 Task: Create in the project AptitudeWorks and in the Backlog issue 'Address issues related to incorrect calculations or data aggregation' a child issue 'Serverless computing application latency optimization and reporting', and assign it to team member softage.3@softage.net. Create in the project AptitudeWorks and in the Backlog issue 'Develop a new feature to allow for automated document generation' a child issue 'Automated infrastructure disaster recovery optimization and reporting', and assign it to team member softage.4@softage.net
Action: Mouse moved to (189, 57)
Screenshot: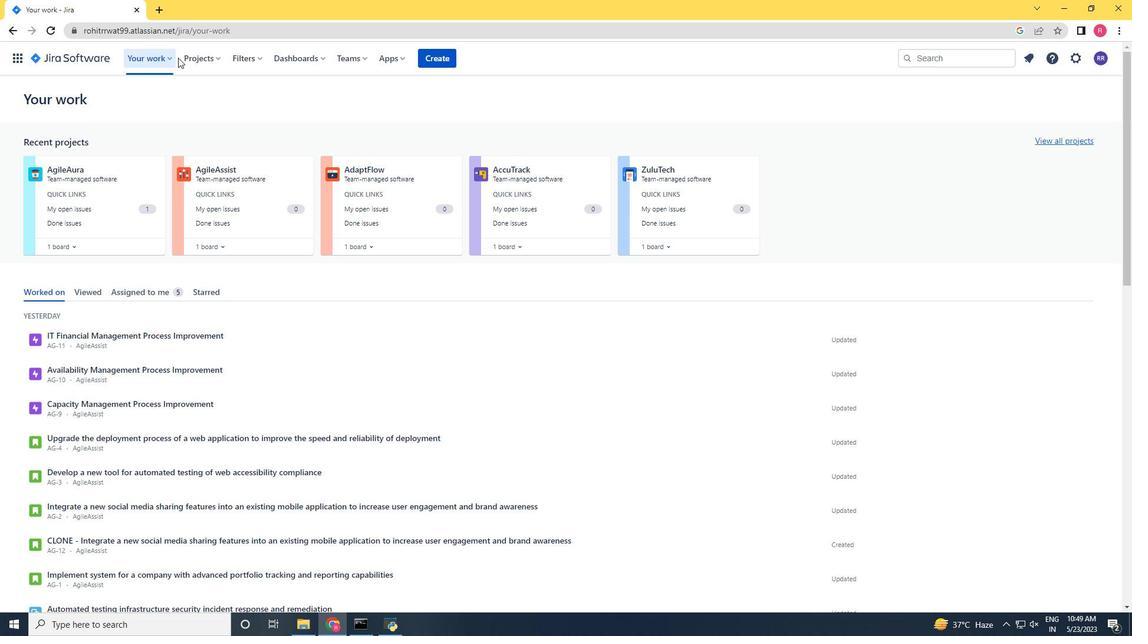 
Action: Mouse pressed left at (189, 57)
Screenshot: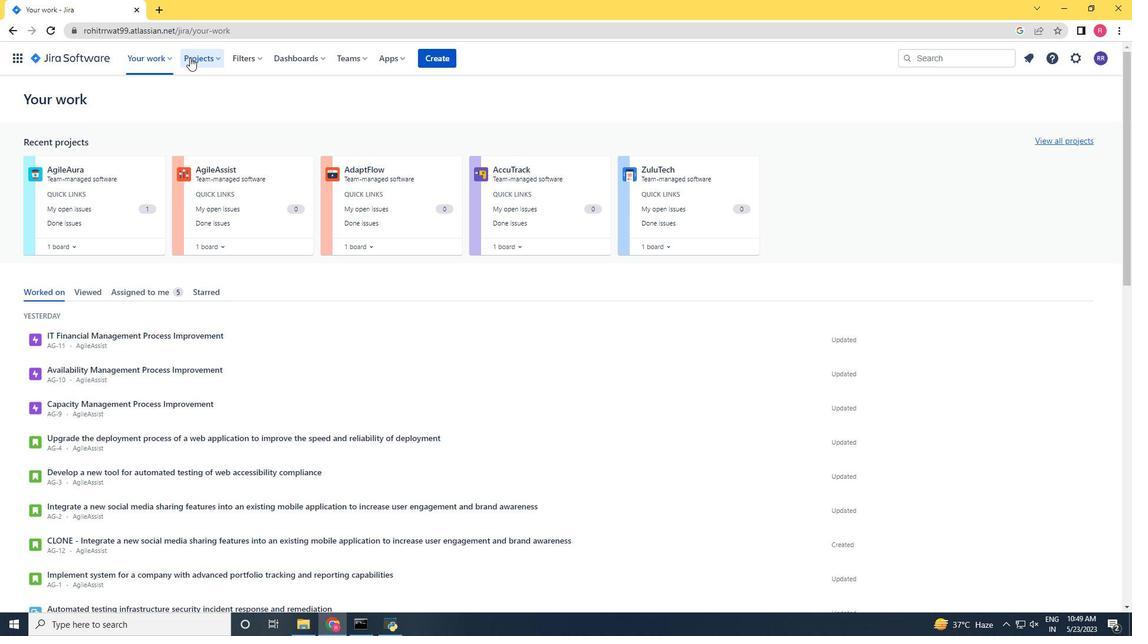 
Action: Mouse moved to (250, 99)
Screenshot: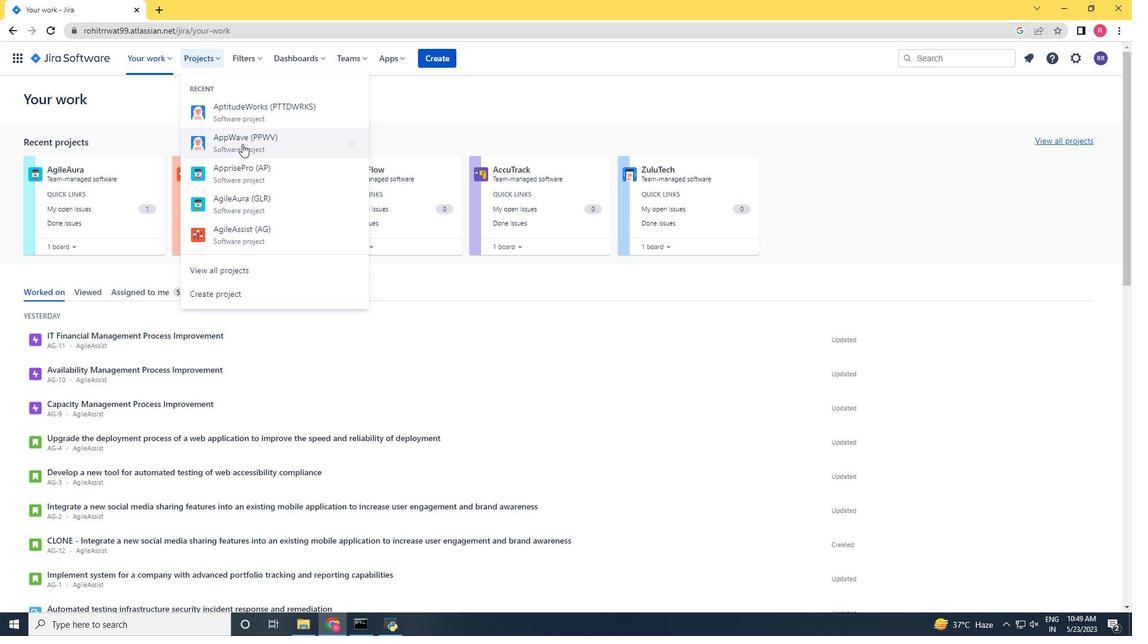 
Action: Mouse pressed left at (250, 99)
Screenshot: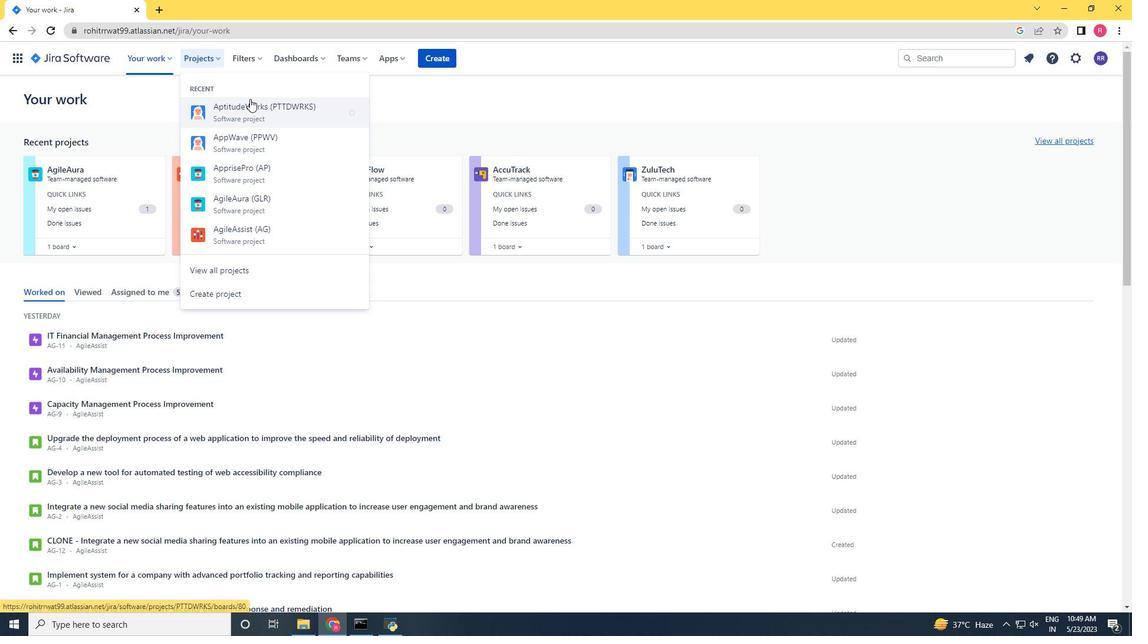 
Action: Mouse moved to (71, 187)
Screenshot: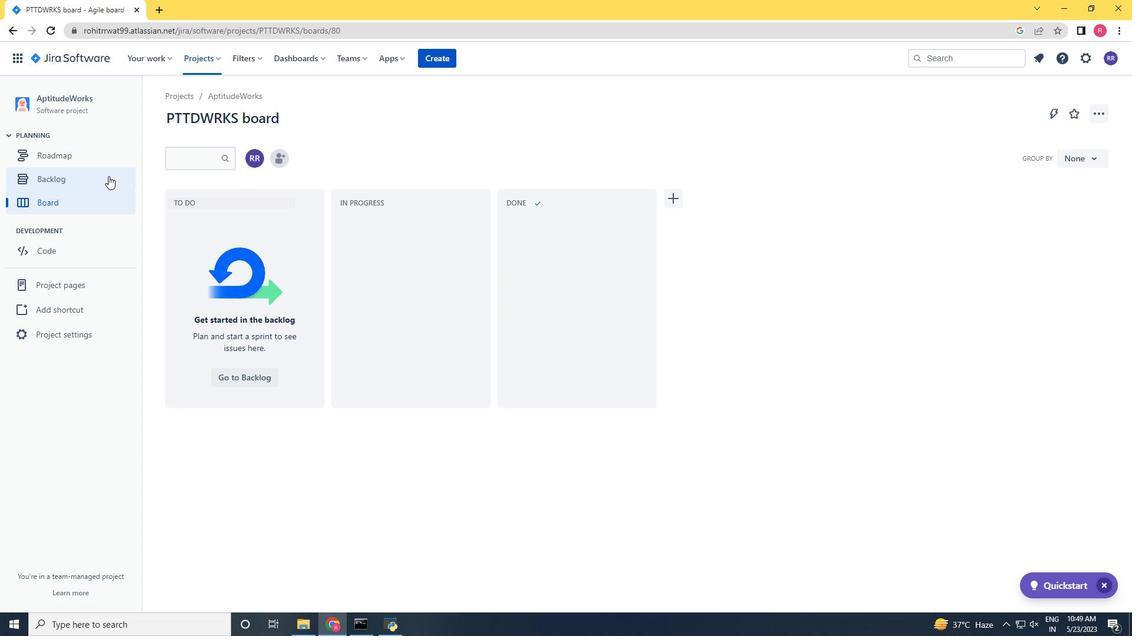 
Action: Mouse pressed left at (71, 187)
Screenshot: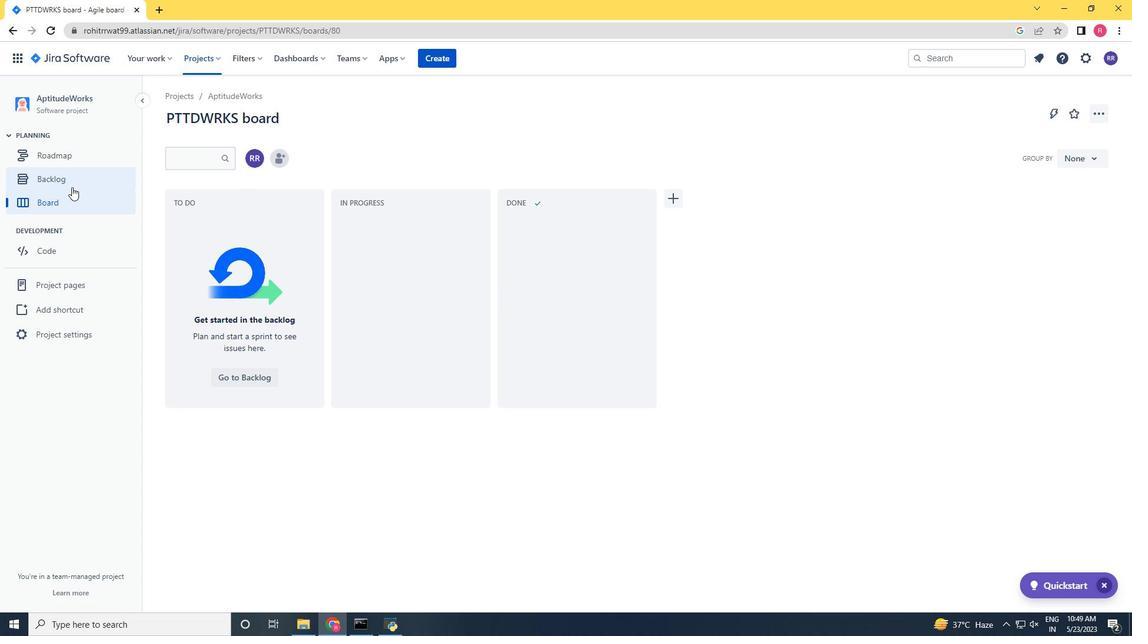 
Action: Mouse moved to (689, 397)
Screenshot: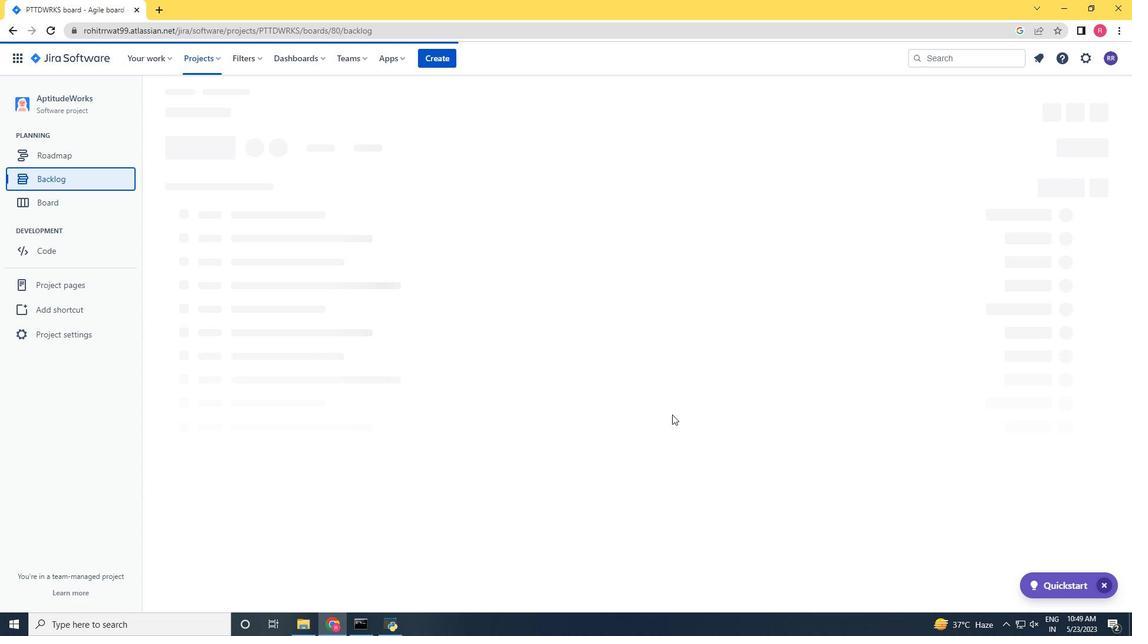 
Action: Mouse scrolled (689, 396) with delta (0, 0)
Screenshot: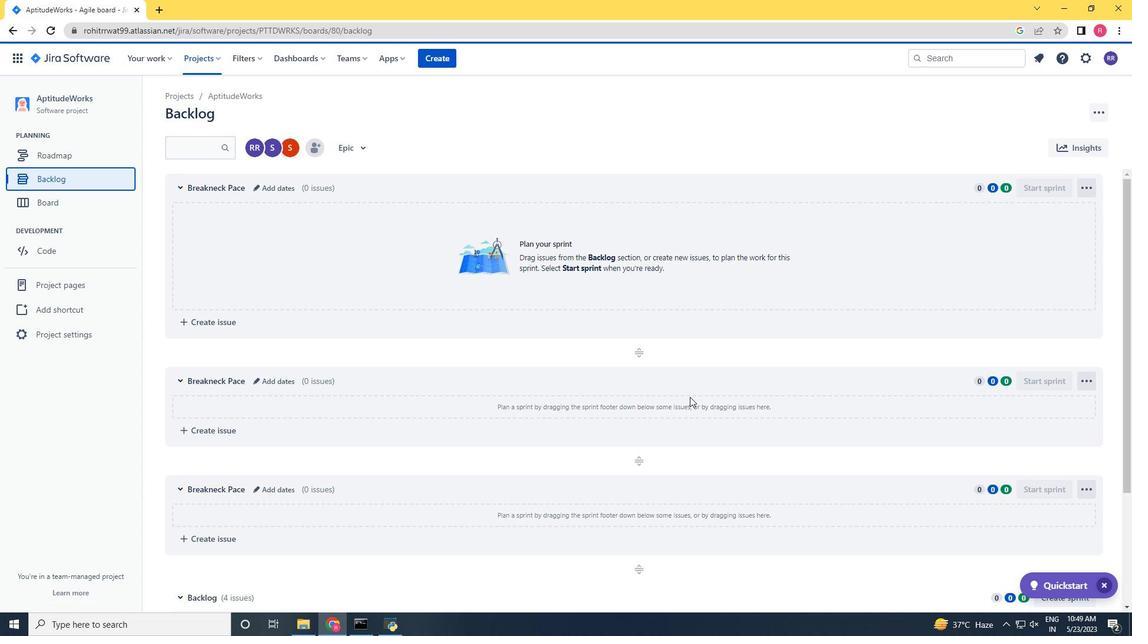
Action: Mouse scrolled (689, 396) with delta (0, 0)
Screenshot: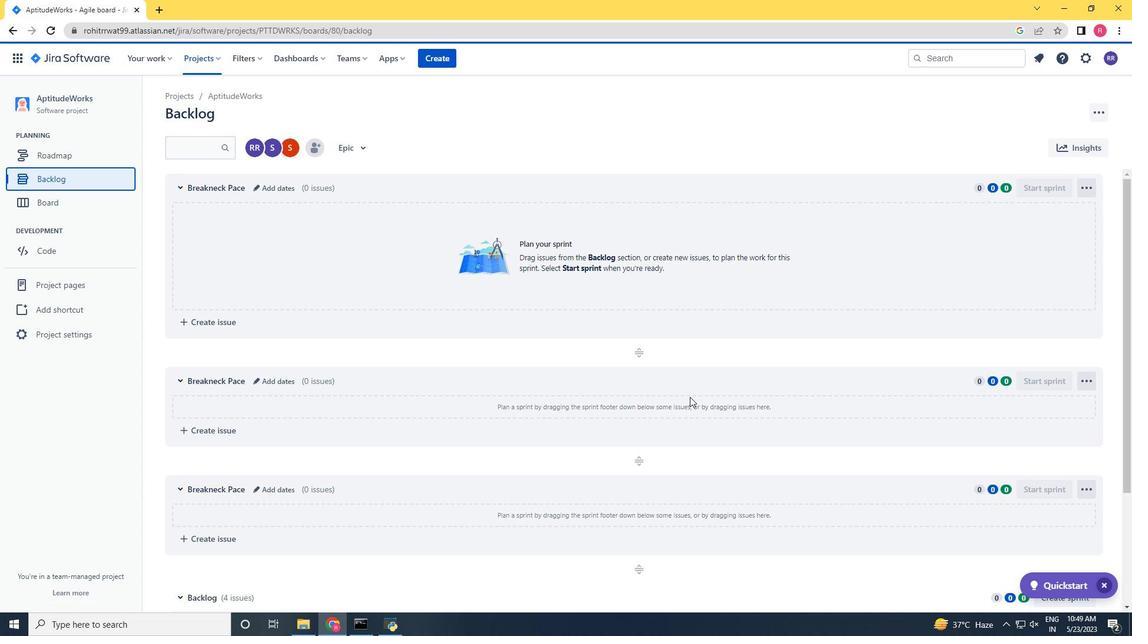 
Action: Mouse scrolled (689, 396) with delta (0, 0)
Screenshot: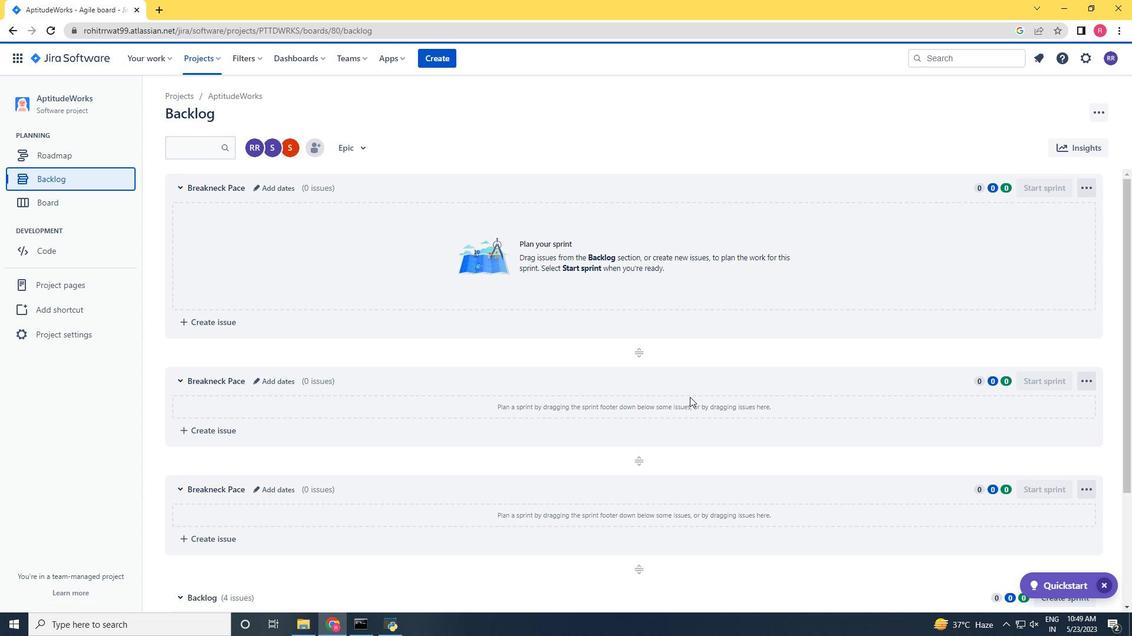 
Action: Mouse scrolled (689, 396) with delta (0, 0)
Screenshot: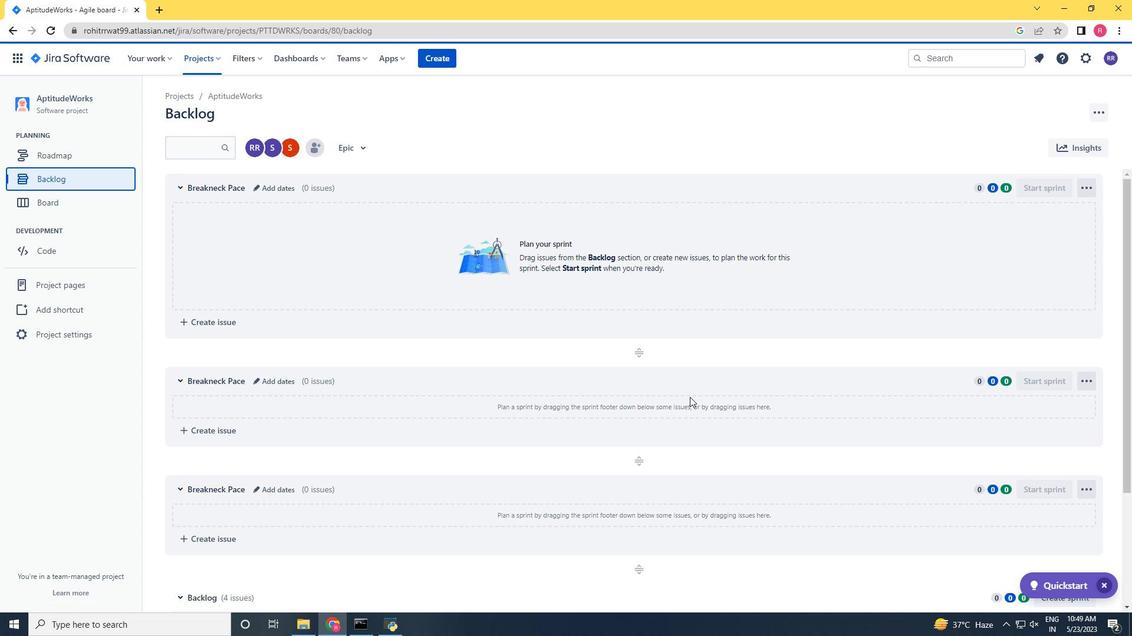 
Action: Mouse scrolled (689, 396) with delta (0, 0)
Screenshot: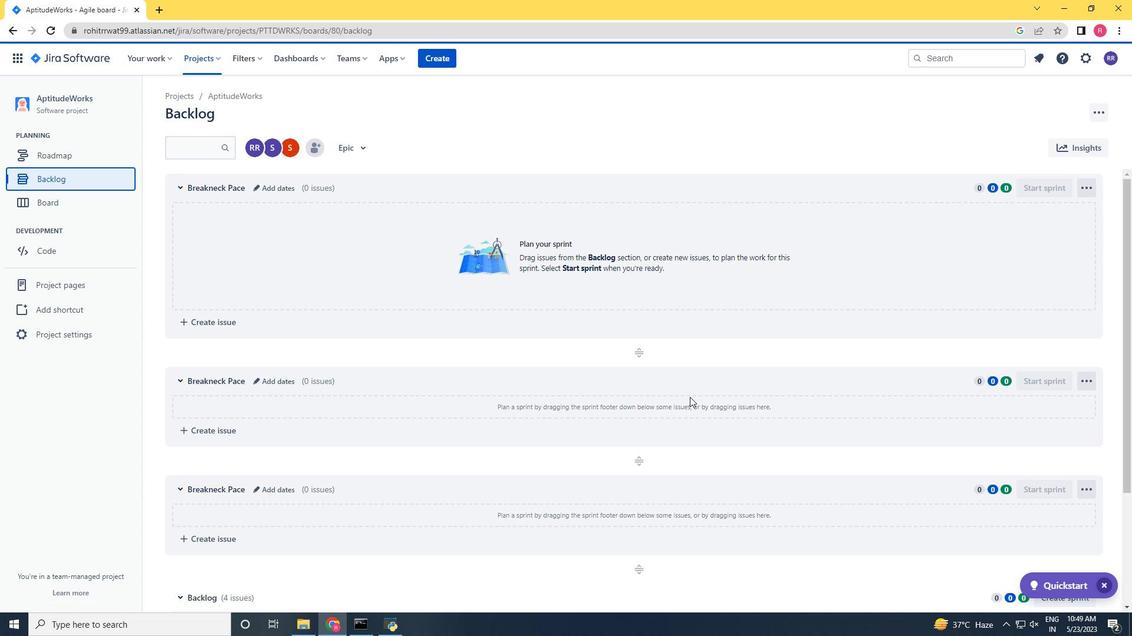 
Action: Mouse moved to (869, 474)
Screenshot: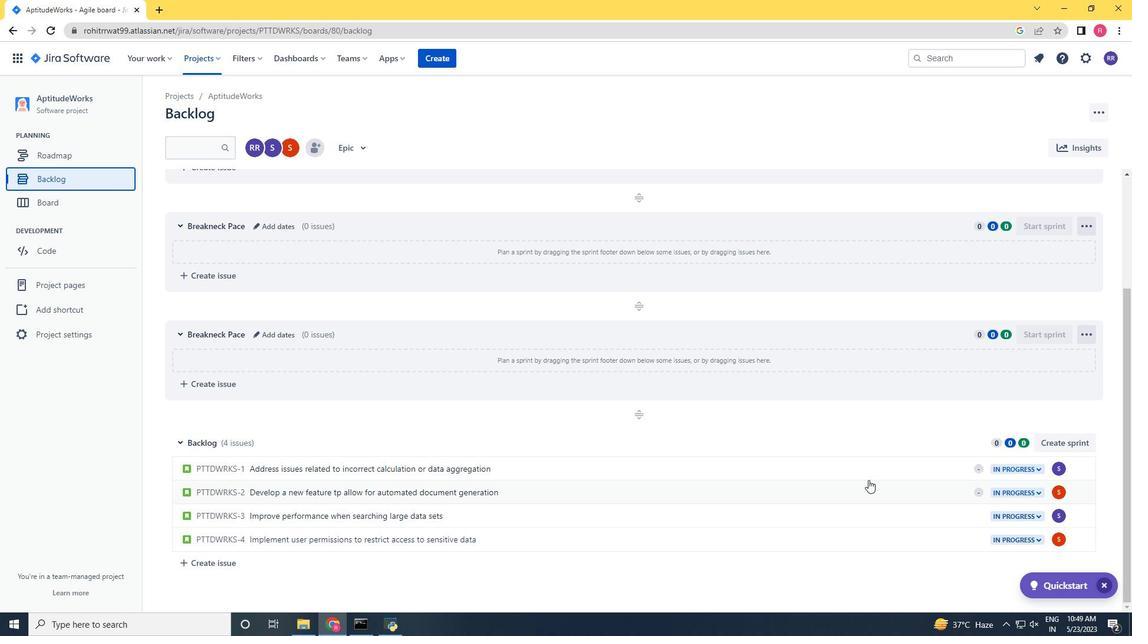 
Action: Mouse pressed left at (869, 474)
Screenshot: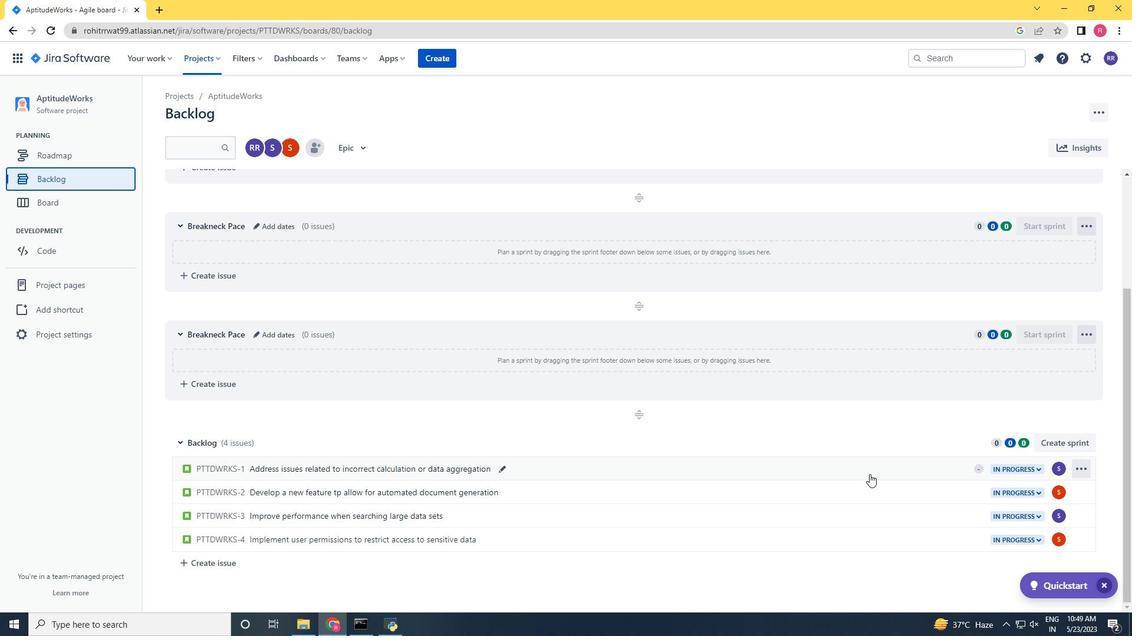 
Action: Mouse moved to (922, 257)
Screenshot: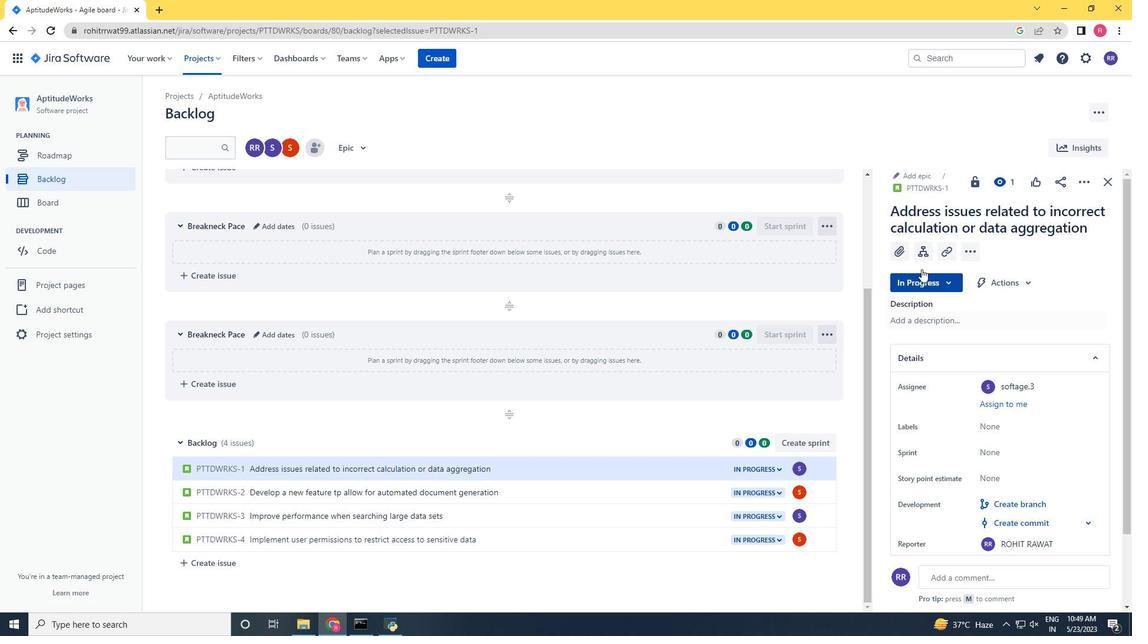 
Action: Mouse pressed left at (922, 257)
Screenshot: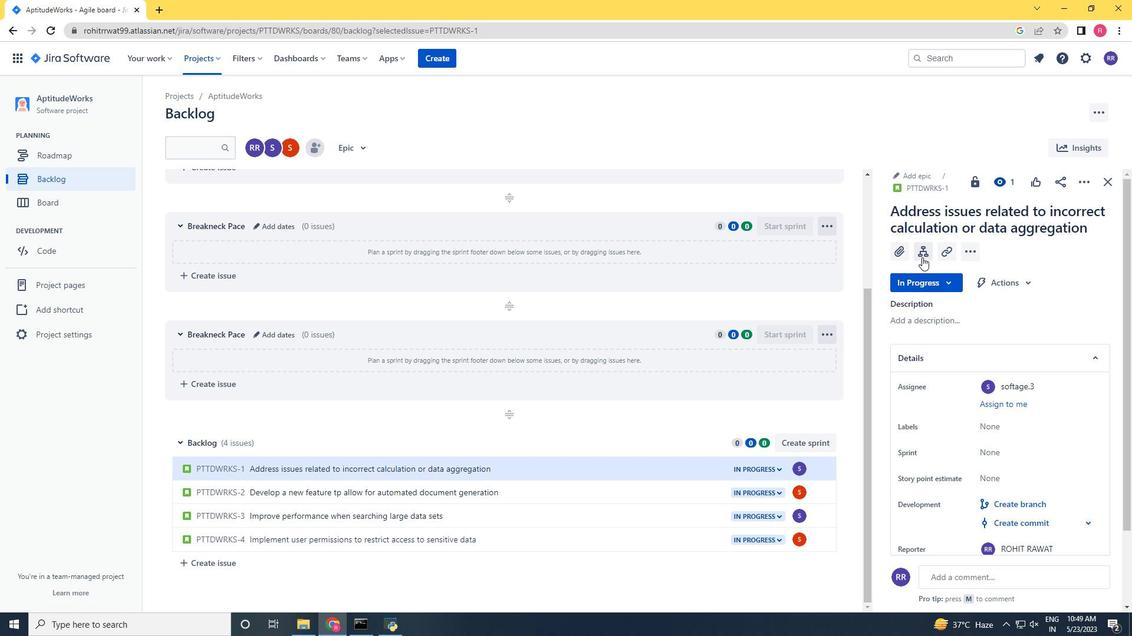 
Action: Mouse moved to (914, 372)
Screenshot: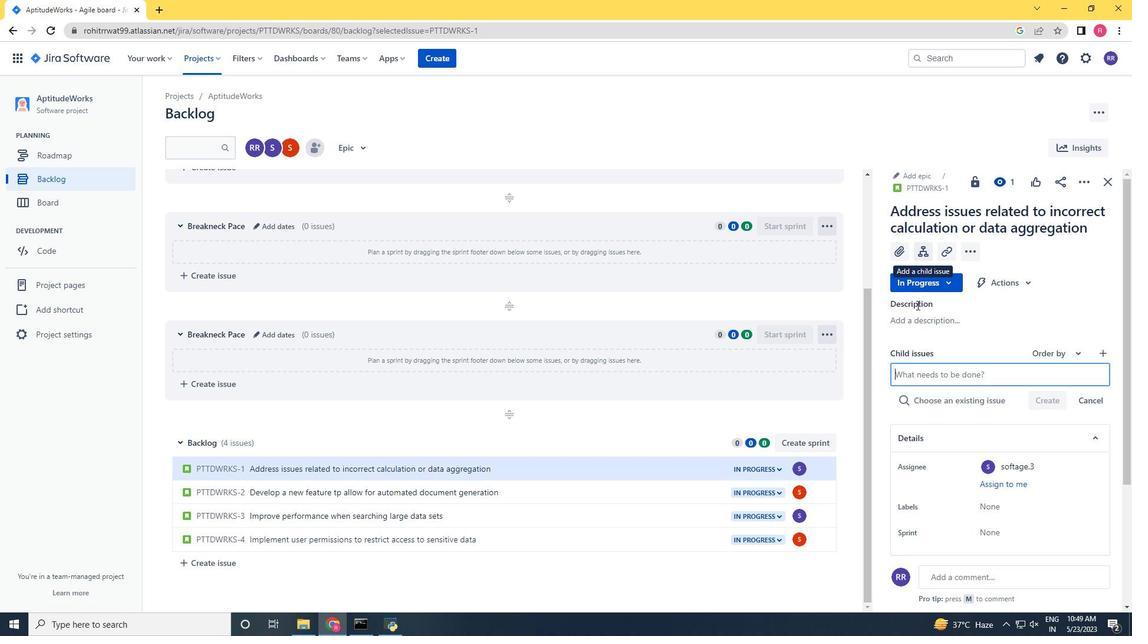
Action: Key pressed <Key.shift>Serverless<Key.space>computing<Key.space>pplication<Key.space><Key.left><Key.left><Key.left><Key.left><Key.left><Key.left><Key.left><Key.left><Key.left><Key.left><Key.backspace><Key.shift>ap<Key.right><Key.right><Key.right><Key.right><Key.right><Key.right><Key.right><Key.right><Key.right><Key.right><Key.right><Key.right><Key.right>latency<Key.space>optimix<Key.backspace>zation<Key.space>and<Key.space>reporting<Key.enter>
Screenshot: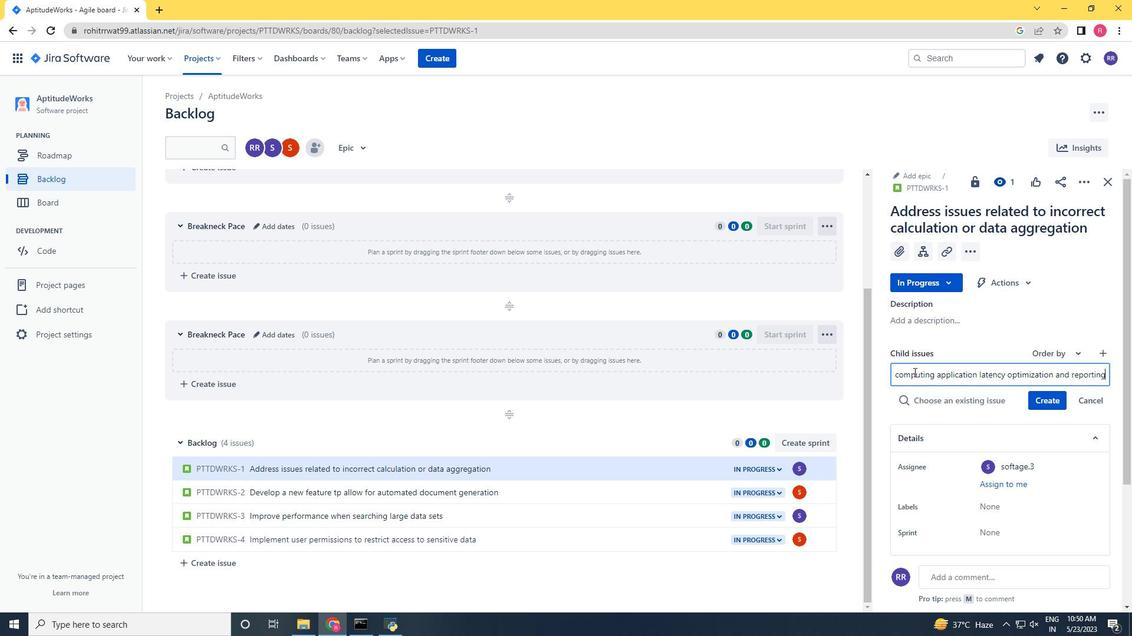 
Action: Mouse moved to (691, 494)
Screenshot: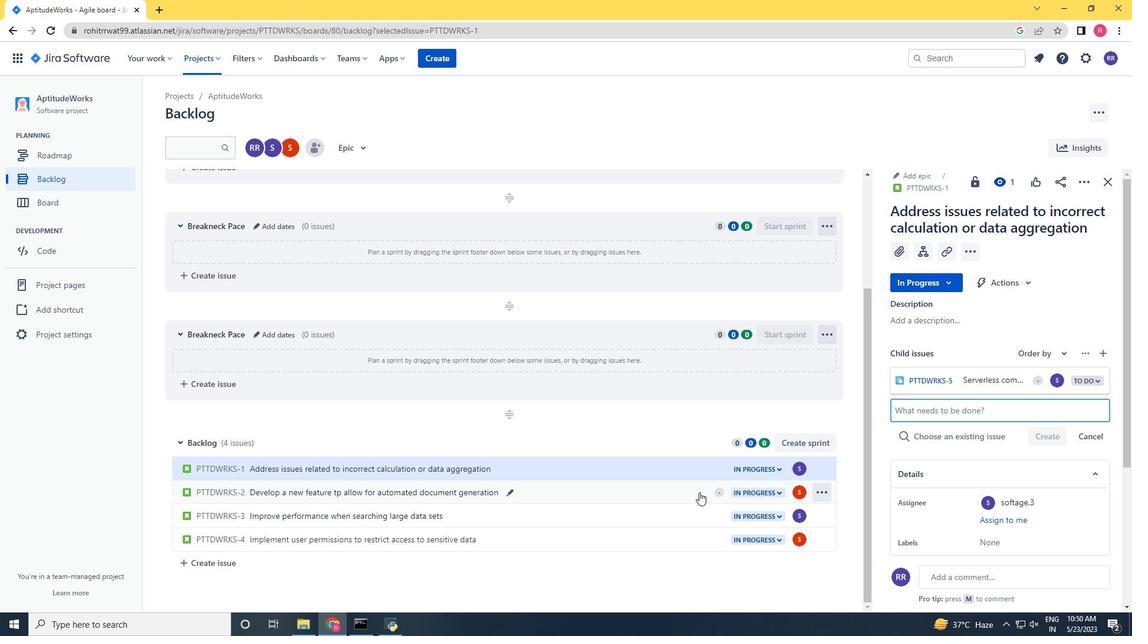 
Action: Mouse pressed left at (691, 494)
Screenshot: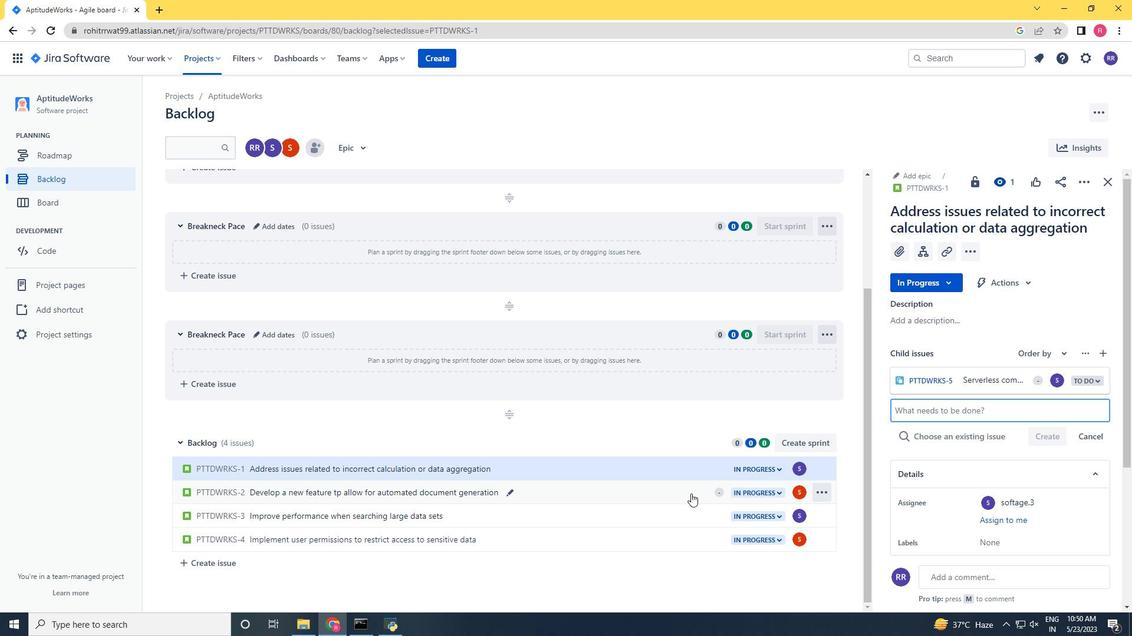 
Action: Mouse moved to (924, 257)
Screenshot: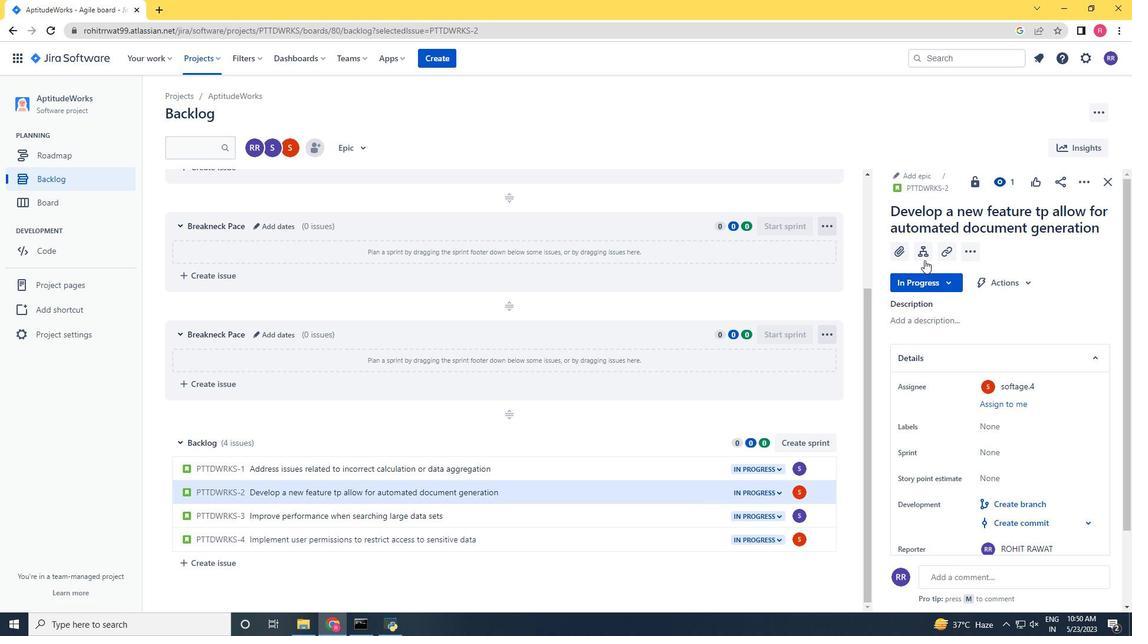 
Action: Mouse pressed left at (924, 257)
Screenshot: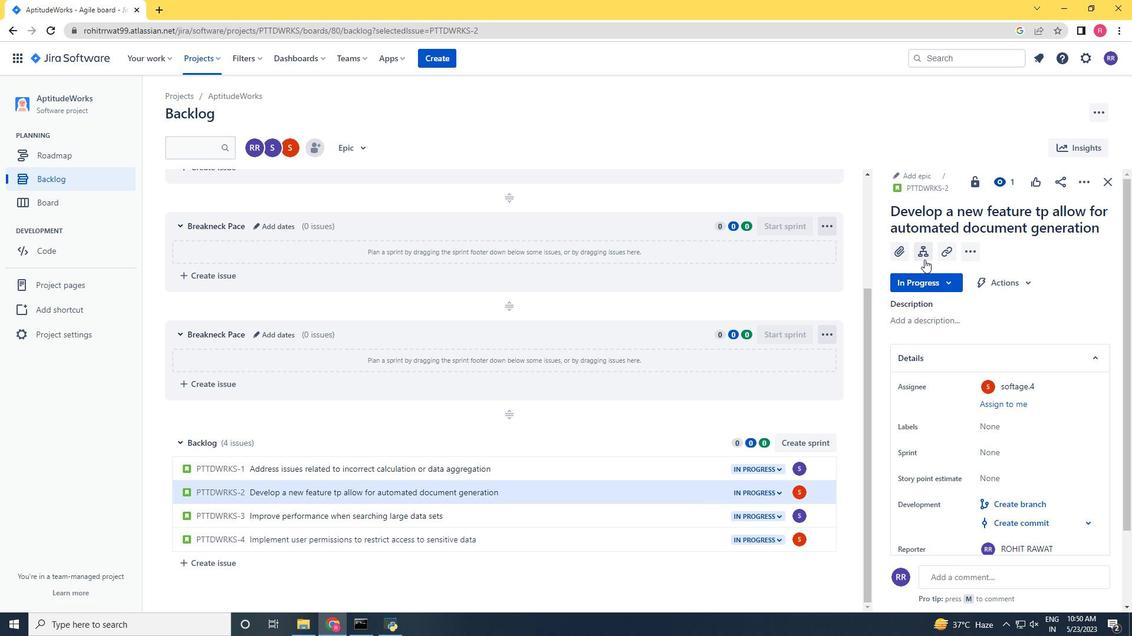 
Action: Mouse moved to (927, 375)
Screenshot: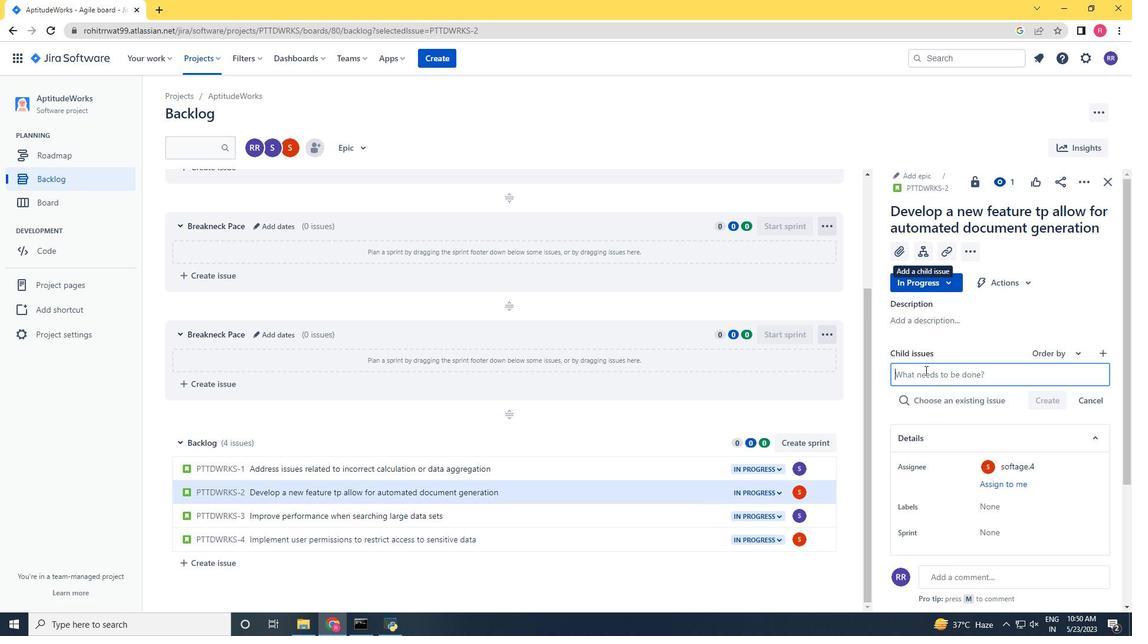 
Action: Key pressed <Key.shift>Automated<Key.space>infrastucture<Key.space>disaster<Key.space><Key.left><Key.left><Key.left><Key.left><Key.left><Key.left><Key.left><Key.left><Key.left><Key.left><Key.left><Key.left><Key.left><Key.left><Key.left><Key.left><Key.left><Key.left><Key.left><Key.right><Key.right><Key.right><Key.right><Key.left>r<Key.right><Key.right><Key.right><Key.right><Key.right><Key.right><Key.right><Key.right><Key.right><Key.right><Key.right><Key.right><Key.right><Key.right><Key.right><Key.right><Key.right><Key.right><Key.right><Key.right><Key.right>recovery<Key.space>optimization<Key.space><Key.space><Key.space>and<Key.space><Key.space>reporting<Key.space><Key.enter>
Screenshot: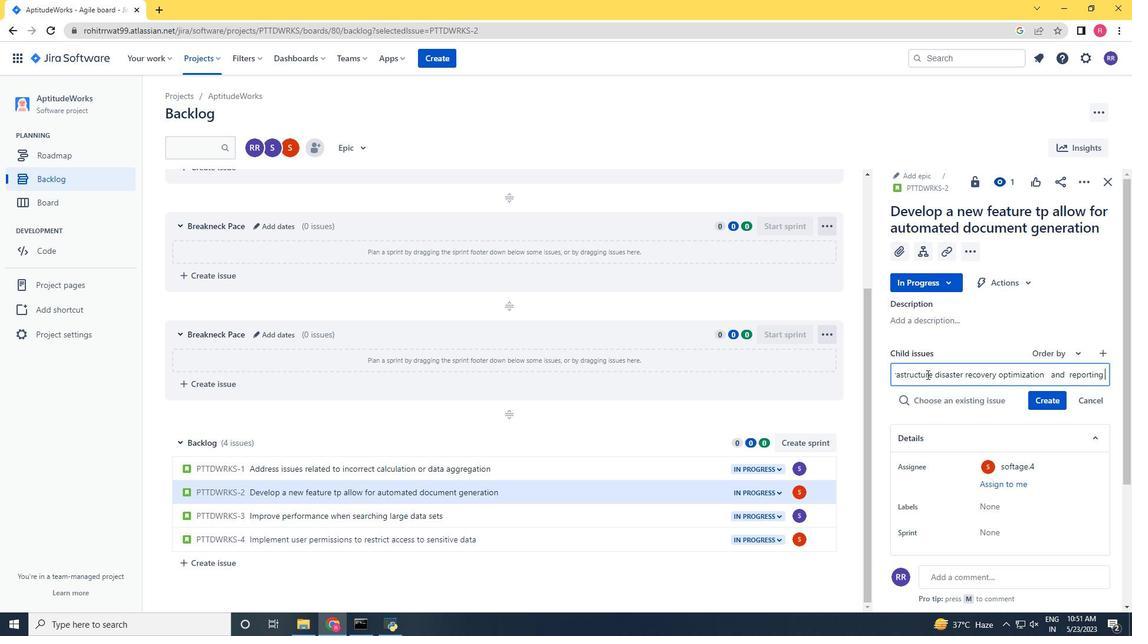 
Action: Mouse moved to (1051, 380)
Screenshot: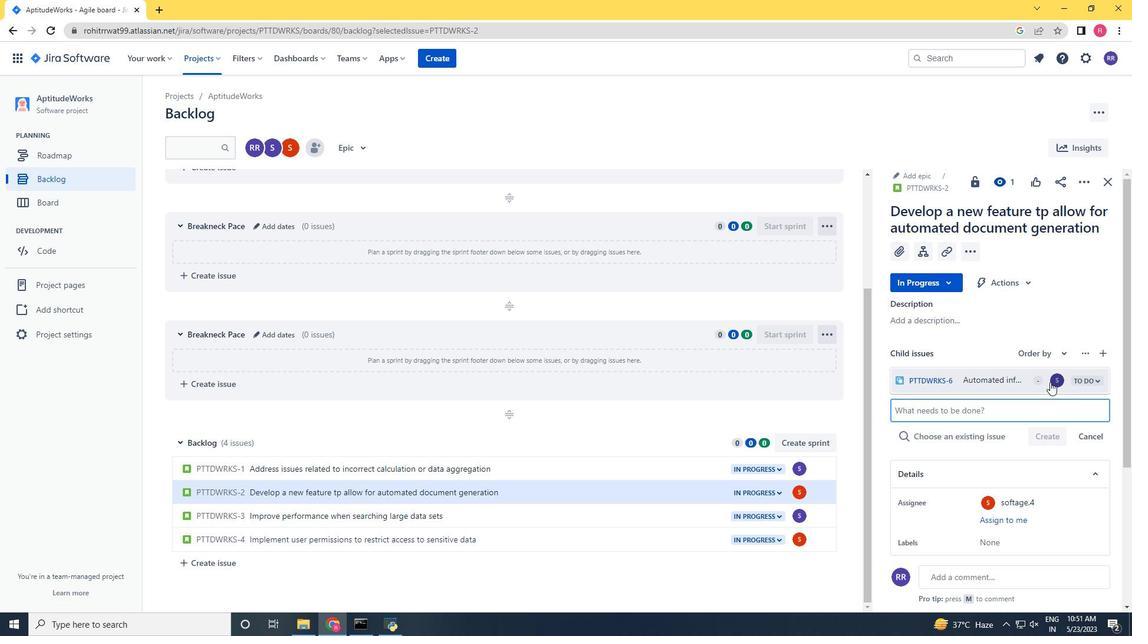 
Action: Mouse pressed left at (1051, 380)
Screenshot: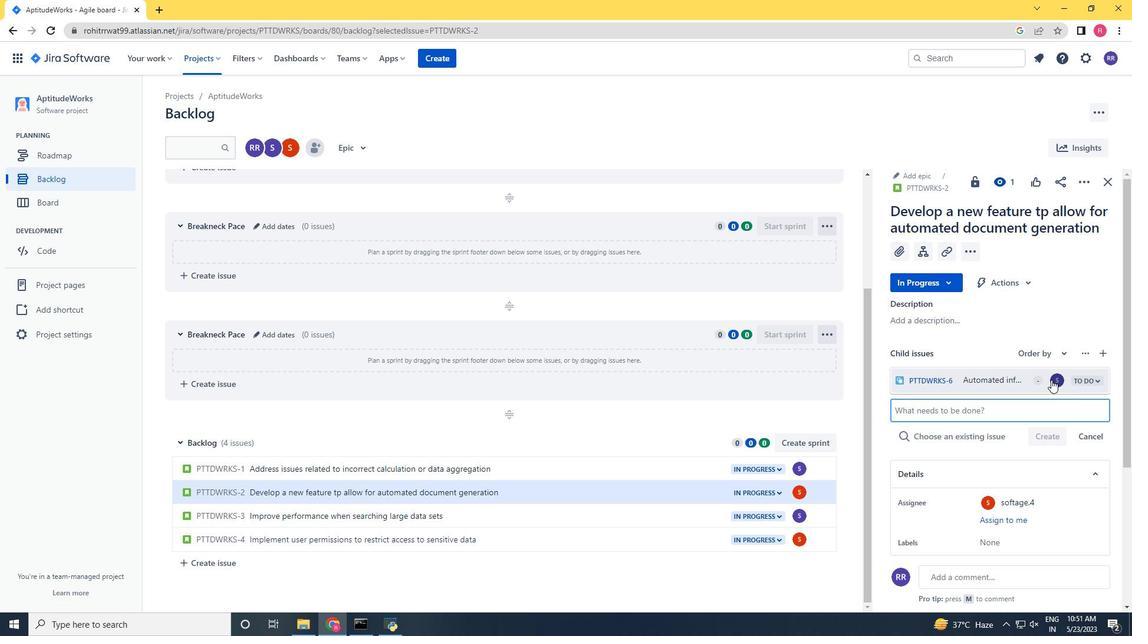 
Action: Key pressed softage.2
Screenshot: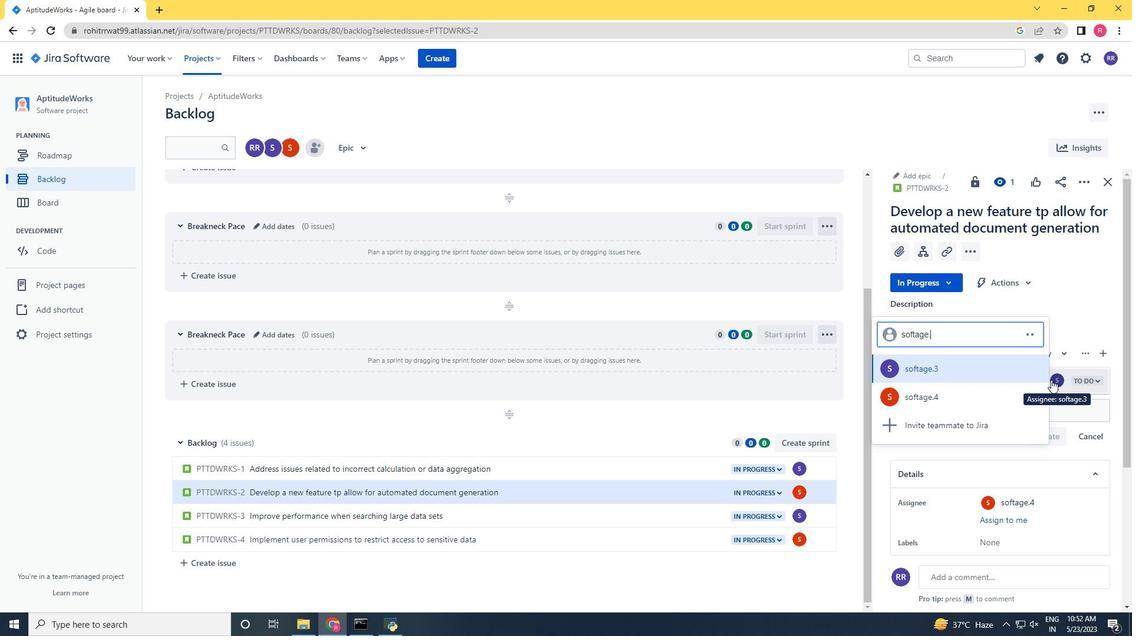 
Action: Mouse moved to (1004, 393)
Screenshot: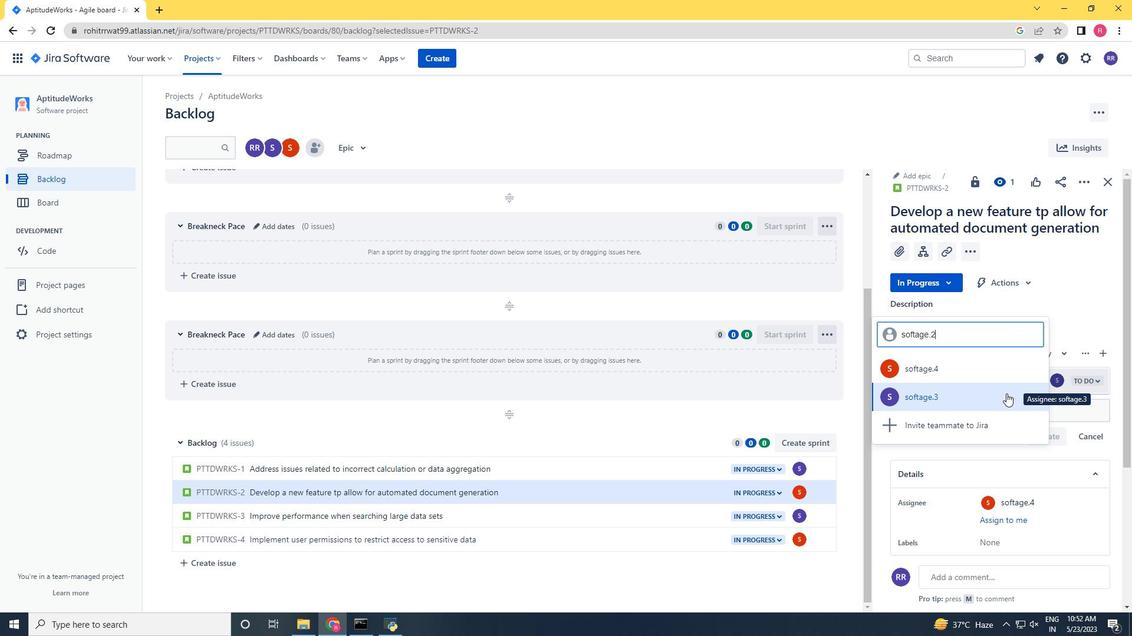 
Action: Mouse pressed left at (1004, 393)
Screenshot: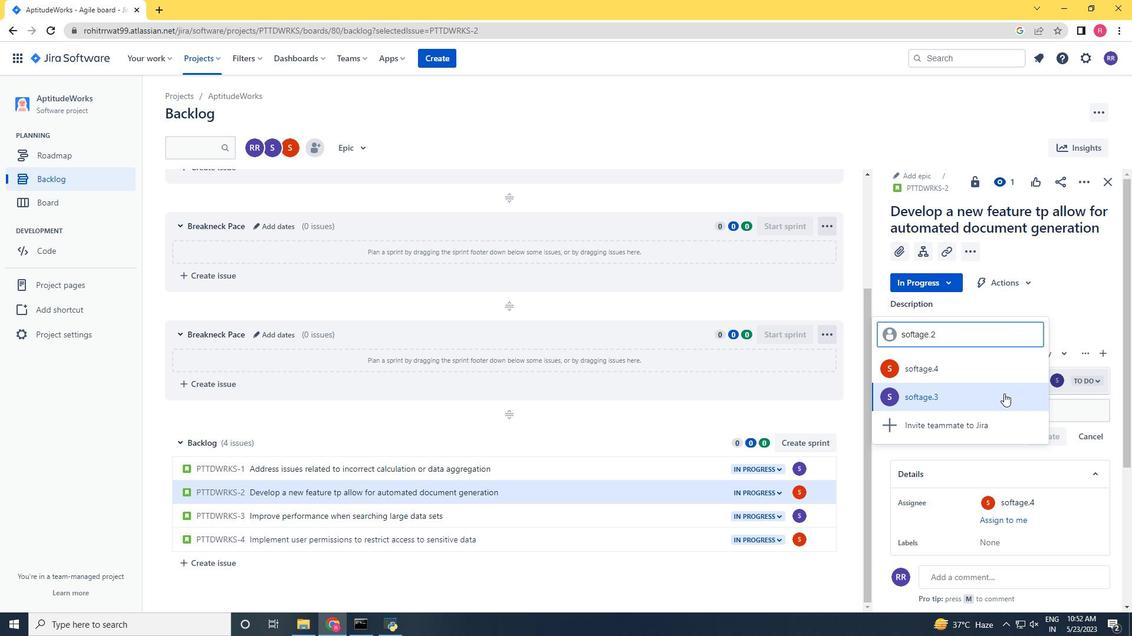 
Action: Mouse moved to (1062, 385)
Screenshot: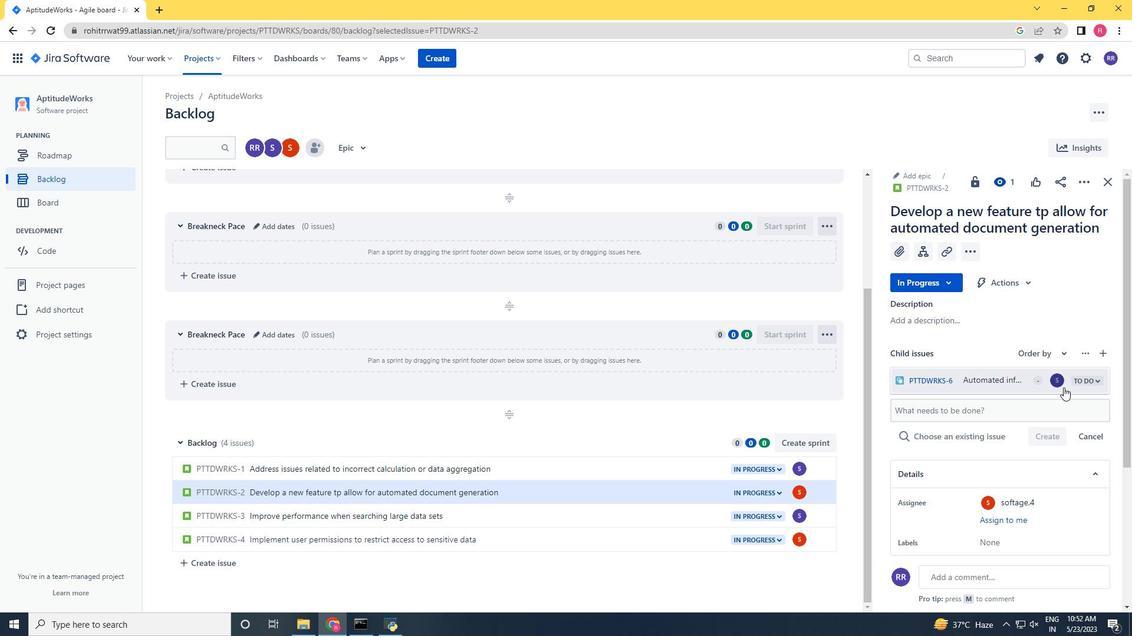 
Action: Mouse pressed left at (1062, 385)
Screenshot: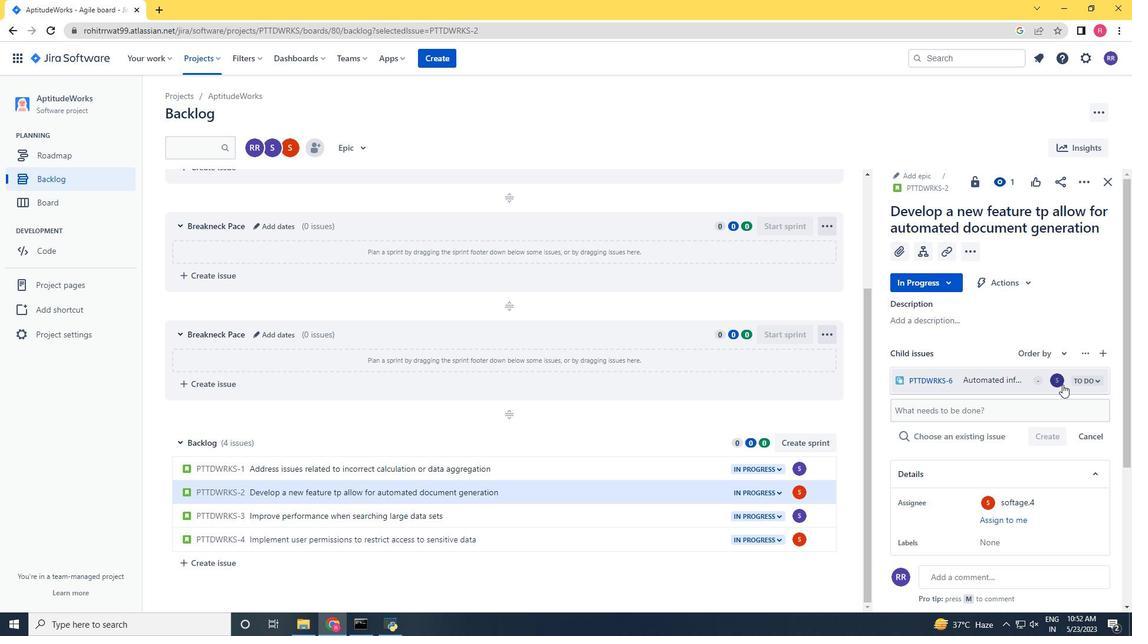 
Action: Mouse moved to (966, 322)
Screenshot: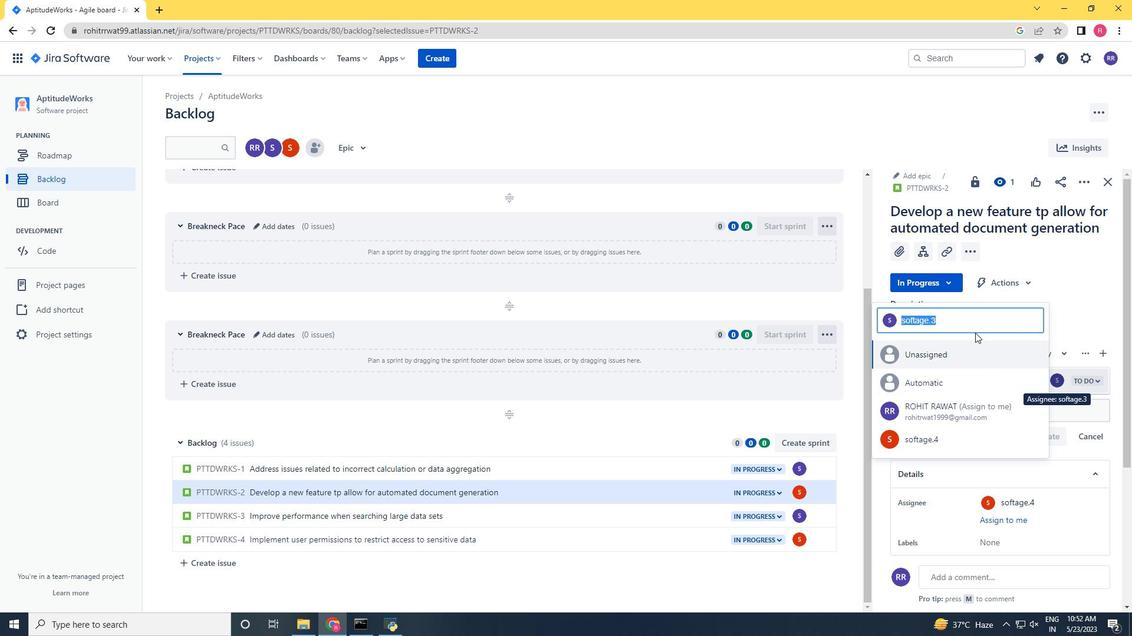 
Action: Mouse pressed left at (966, 322)
Screenshot: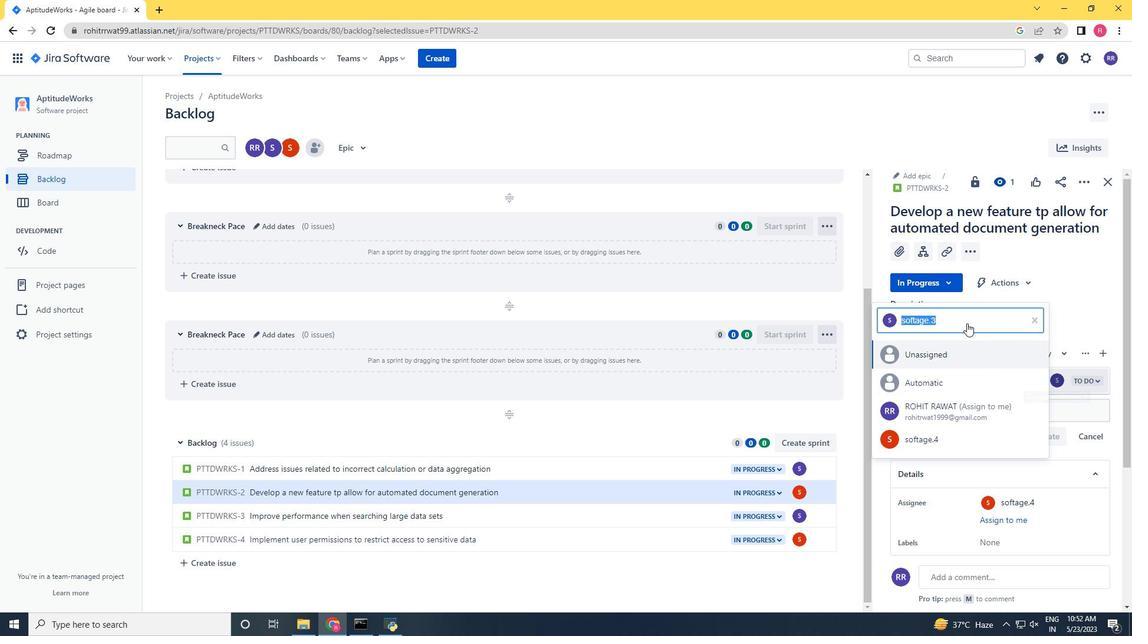 
Action: Mouse moved to (1062, 382)
Screenshot: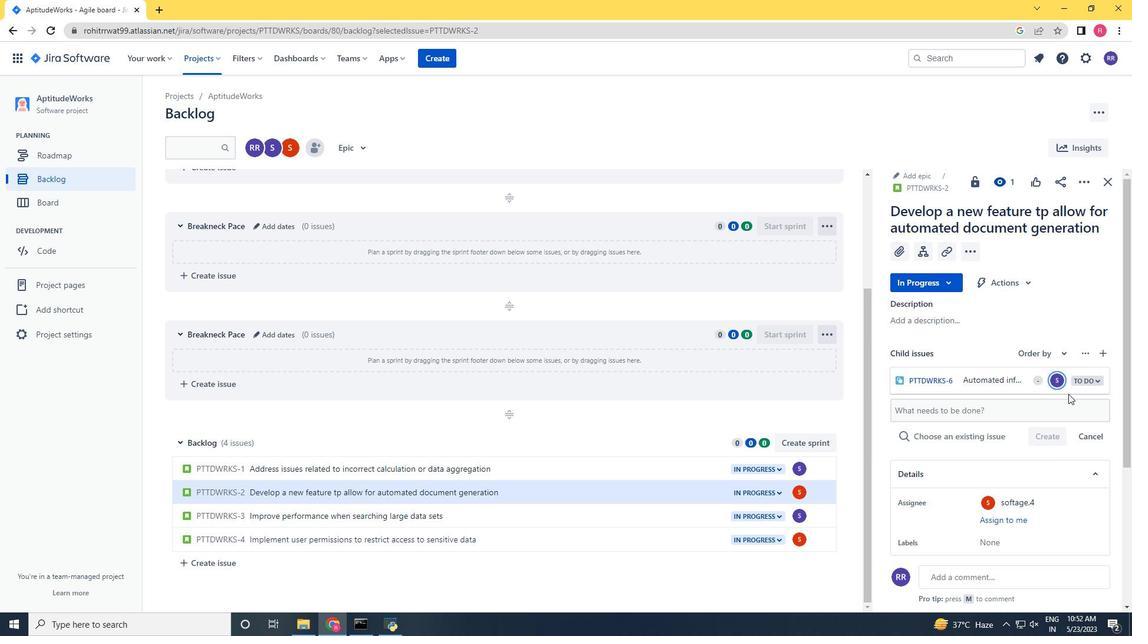 
Action: Mouse pressed left at (1062, 382)
Screenshot: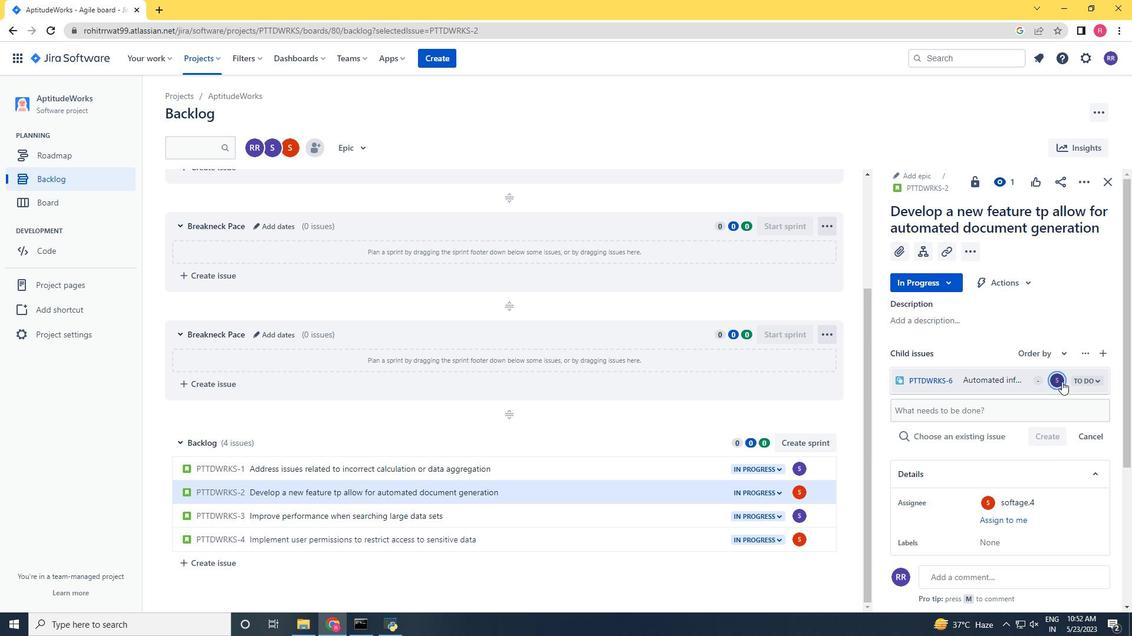 
Action: Mouse moved to (945, 319)
Screenshot: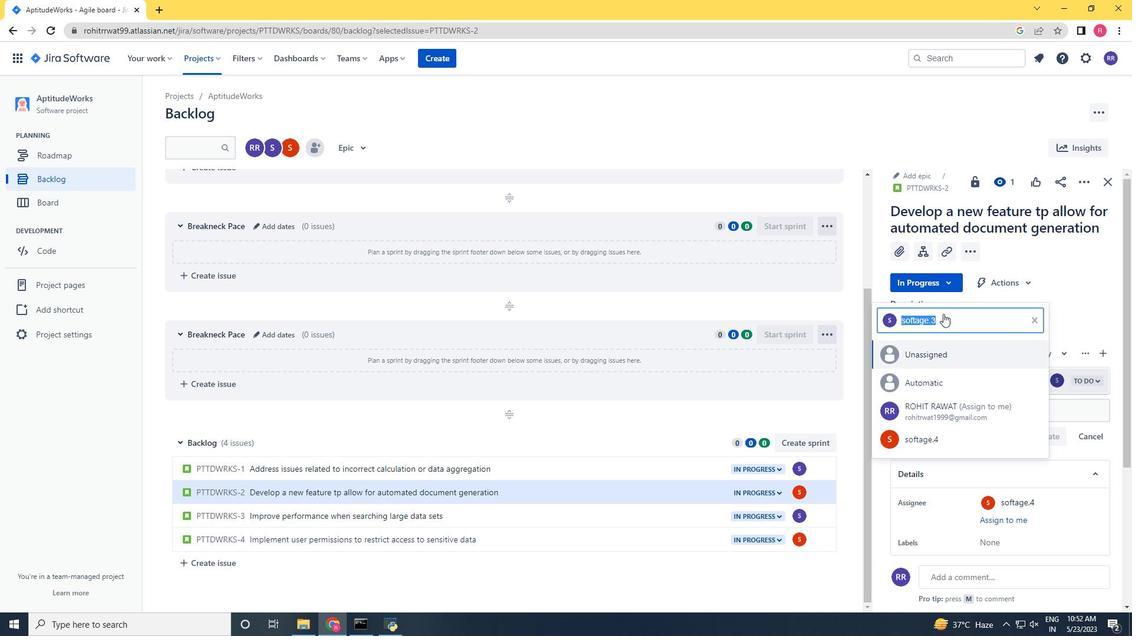 
Action: Mouse pressed left at (945, 319)
Screenshot: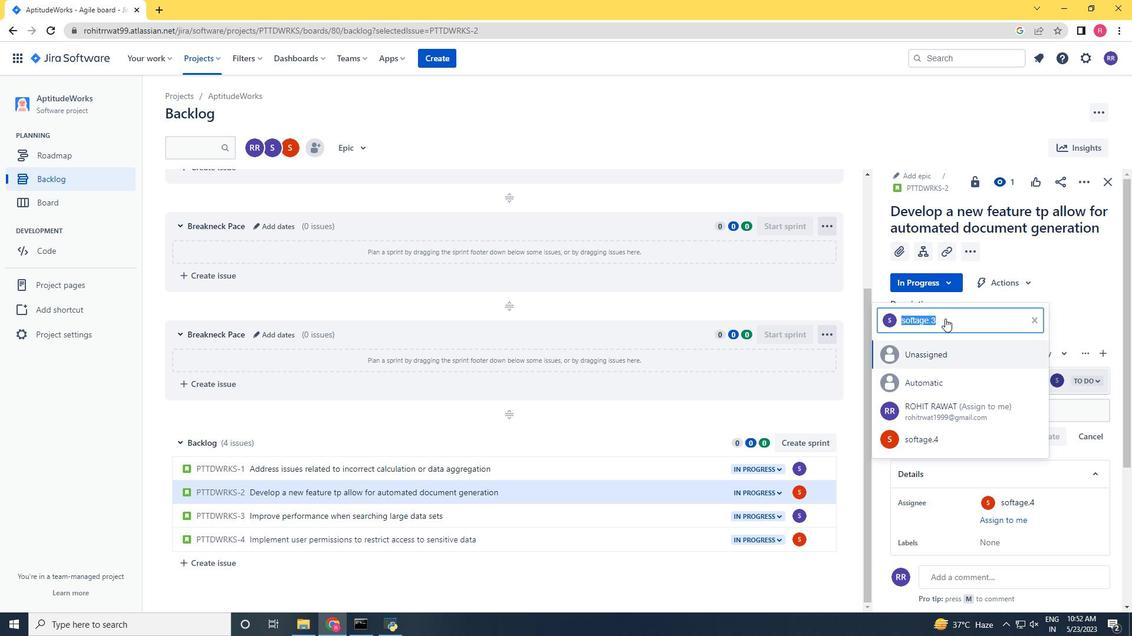 
Action: Mouse moved to (1054, 377)
Screenshot: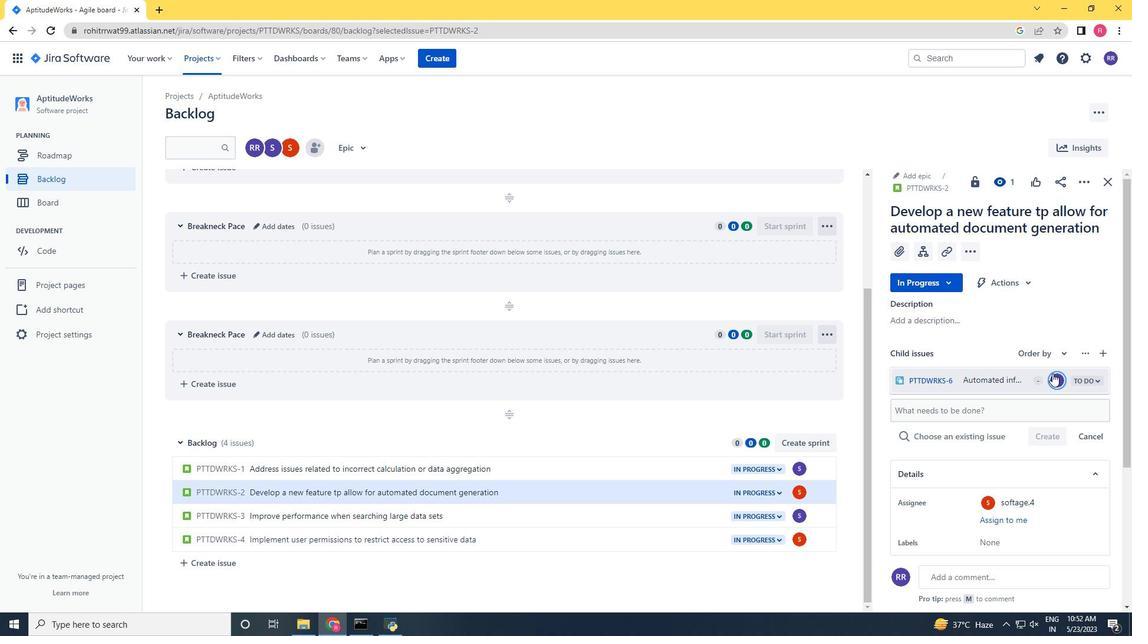 
Action: Mouse pressed left at (1054, 377)
Screenshot: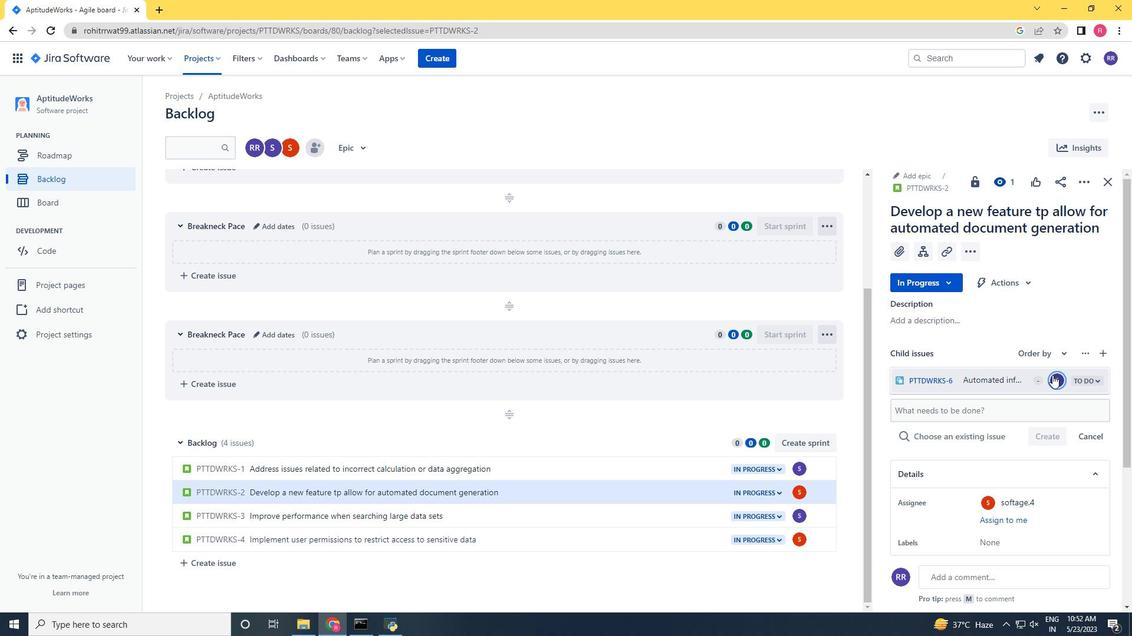 
Action: Mouse moved to (917, 433)
Screenshot: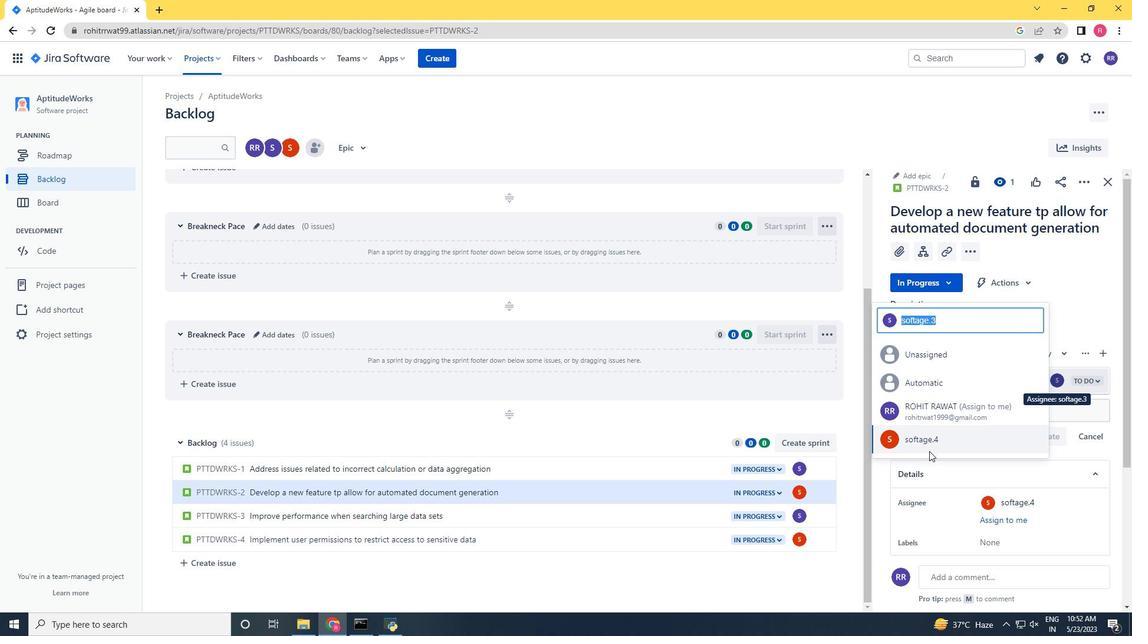 
Action: Mouse pressed left at (917, 433)
Screenshot: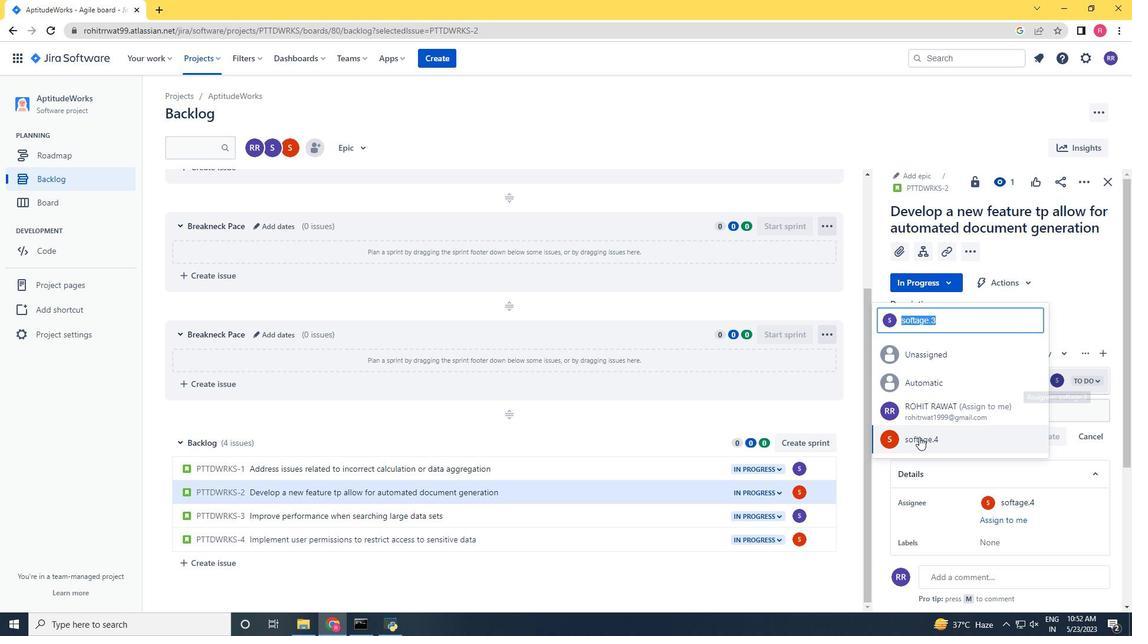 
Action: Mouse moved to (917, 434)
Screenshot: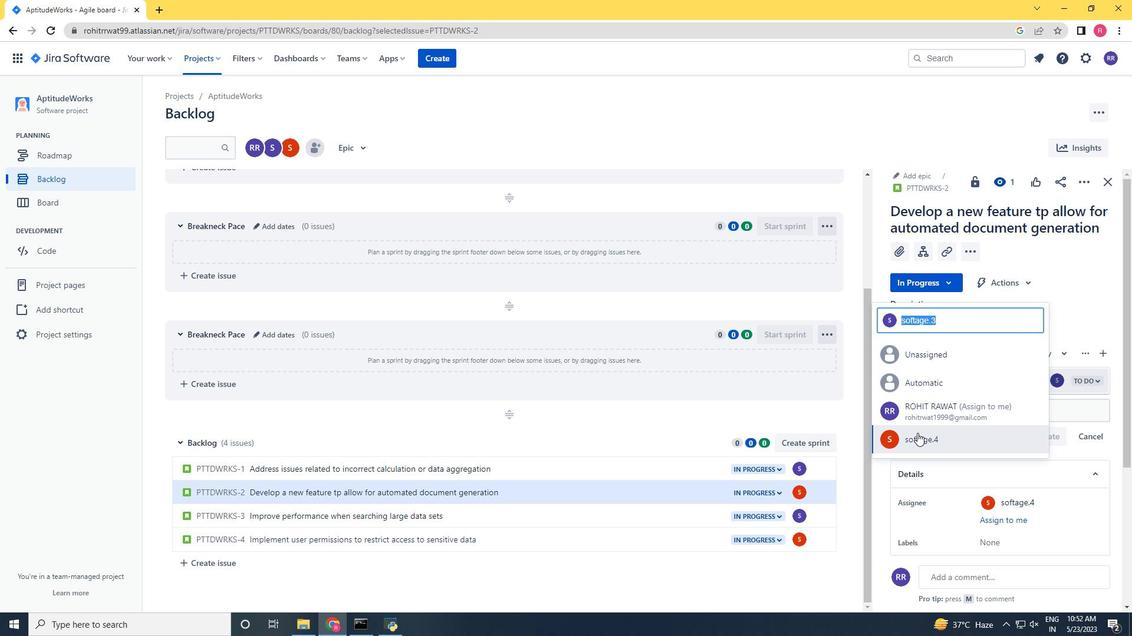 
